 Task: Add Sprouts Organic Spicy Arrabbiata Pasta Sauce to the cart.
Action: Mouse moved to (21, 93)
Screenshot: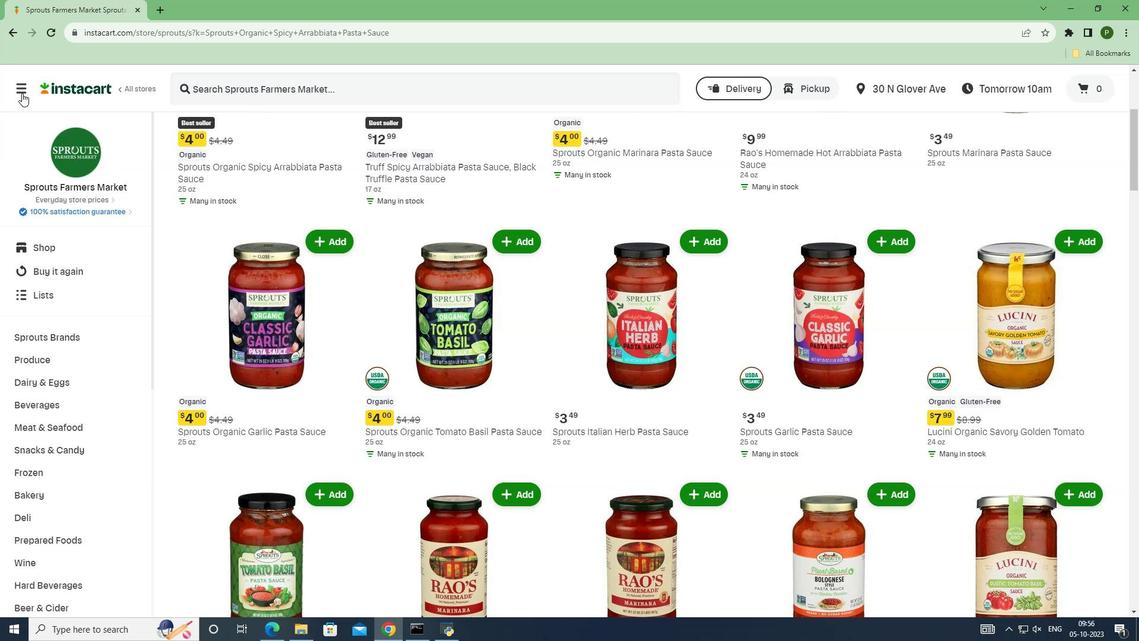 
Action: Mouse pressed left at (21, 93)
Screenshot: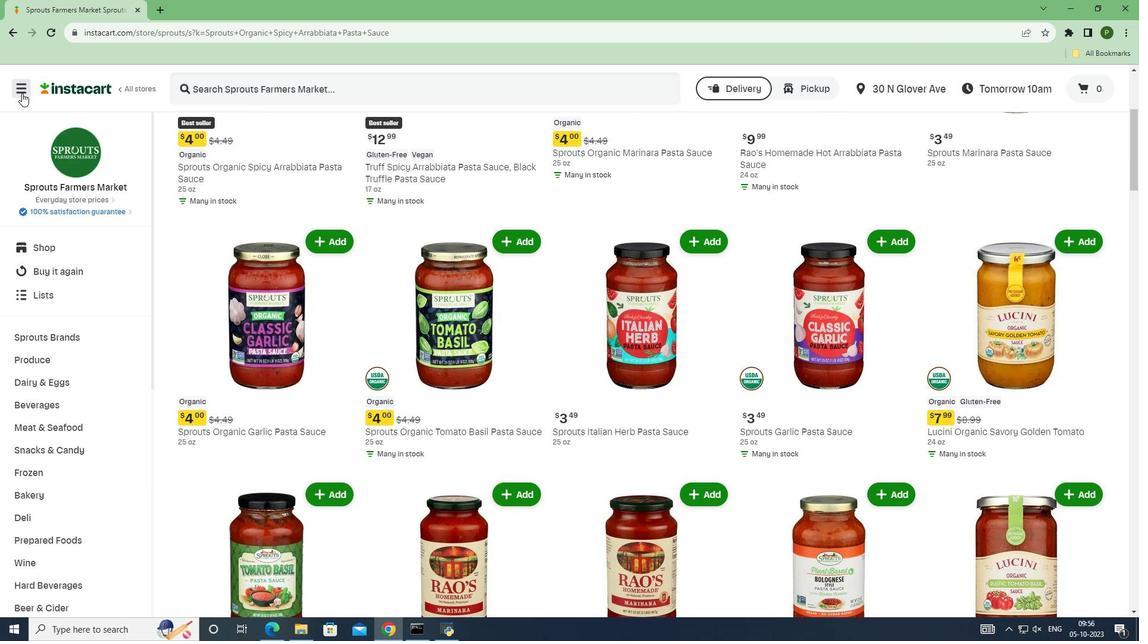 
Action: Mouse moved to (47, 328)
Screenshot: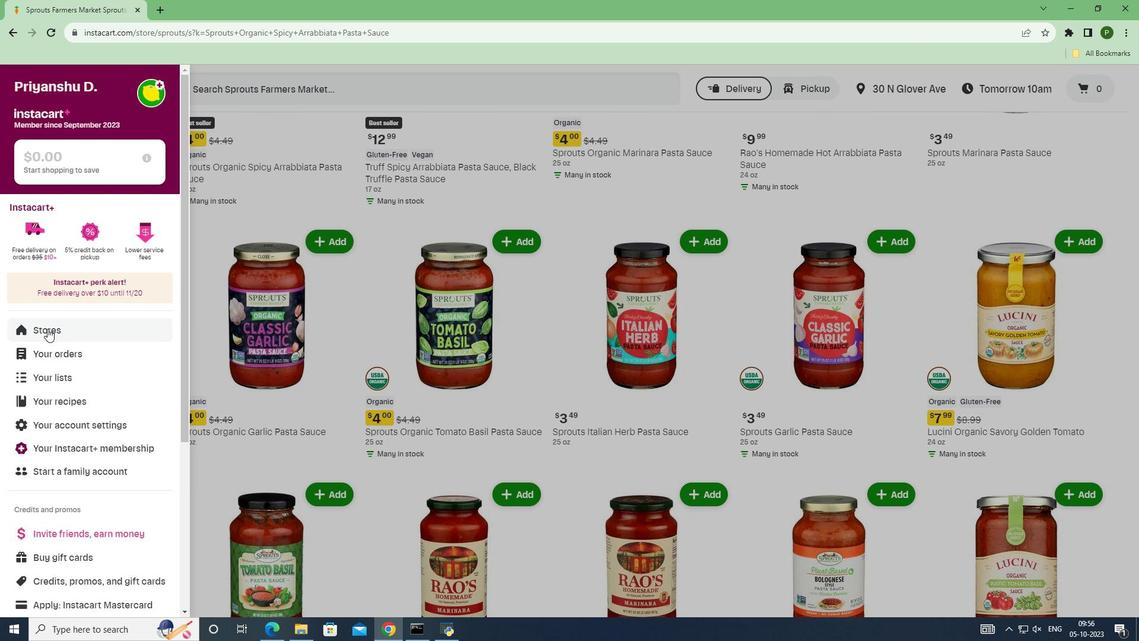
Action: Mouse pressed left at (47, 328)
Screenshot: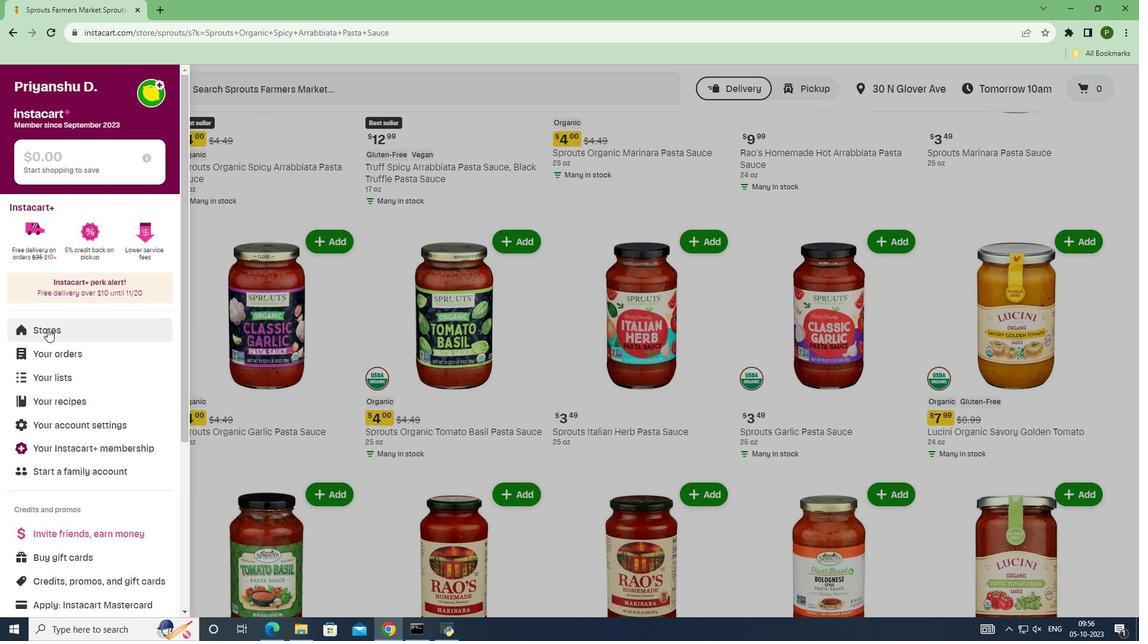 
Action: Mouse moved to (259, 141)
Screenshot: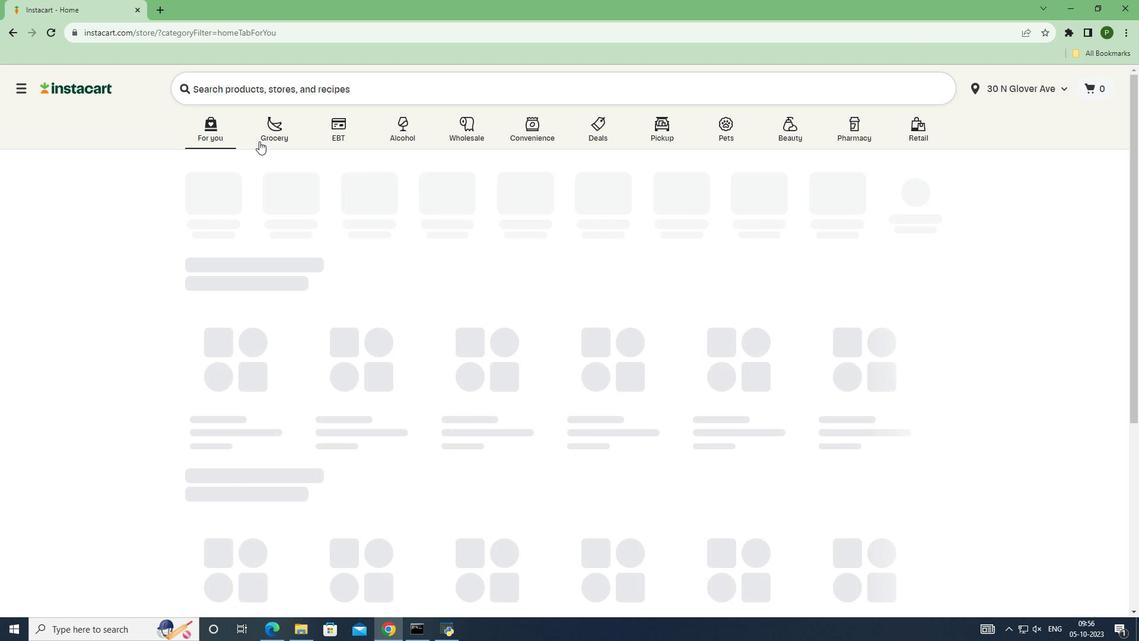 
Action: Mouse pressed left at (259, 141)
Screenshot: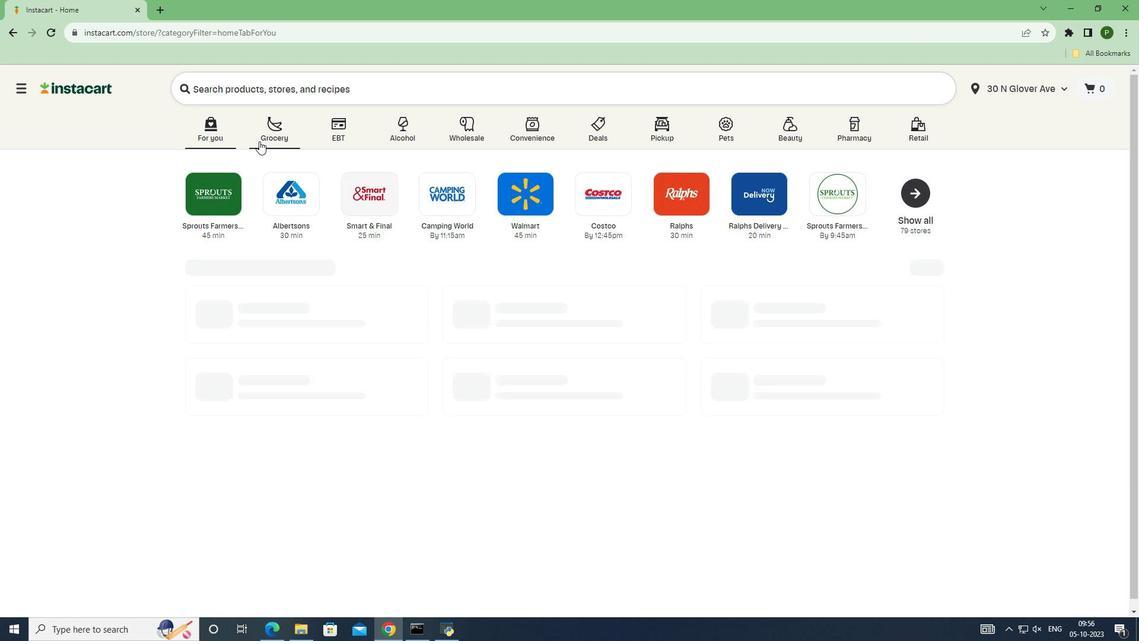 
Action: Mouse moved to (723, 275)
Screenshot: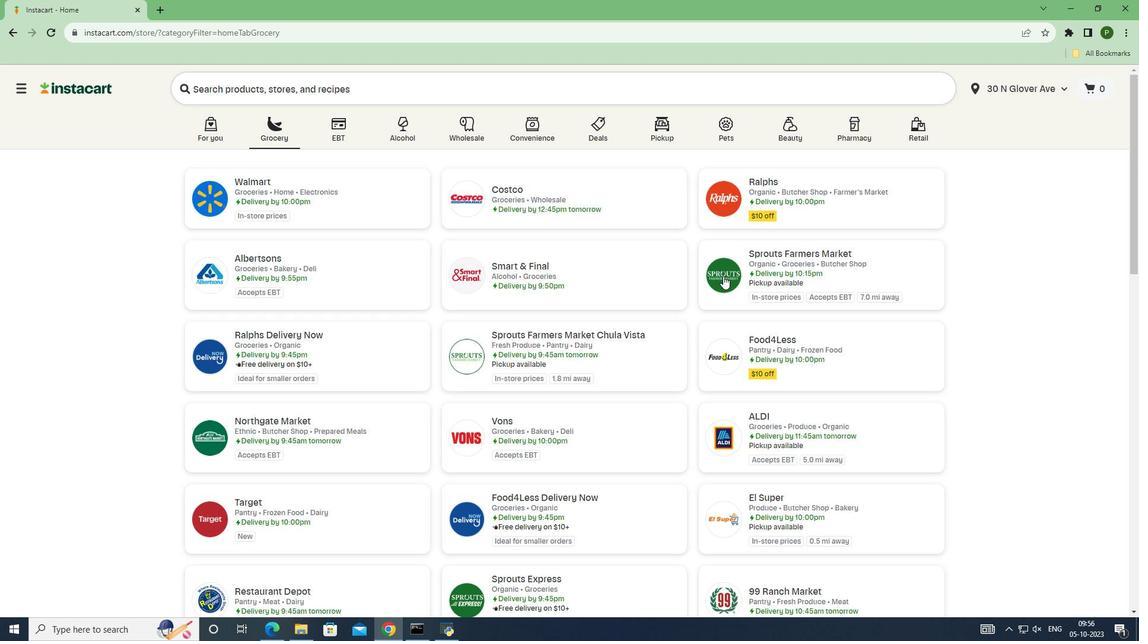 
Action: Mouse pressed left at (723, 275)
Screenshot: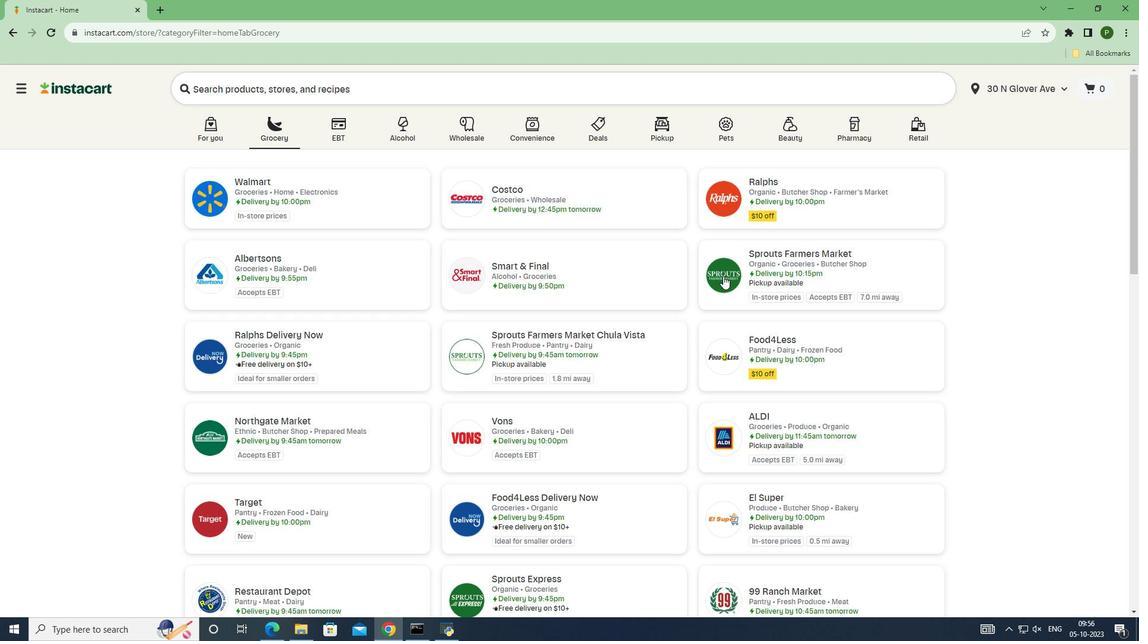 
Action: Mouse moved to (103, 341)
Screenshot: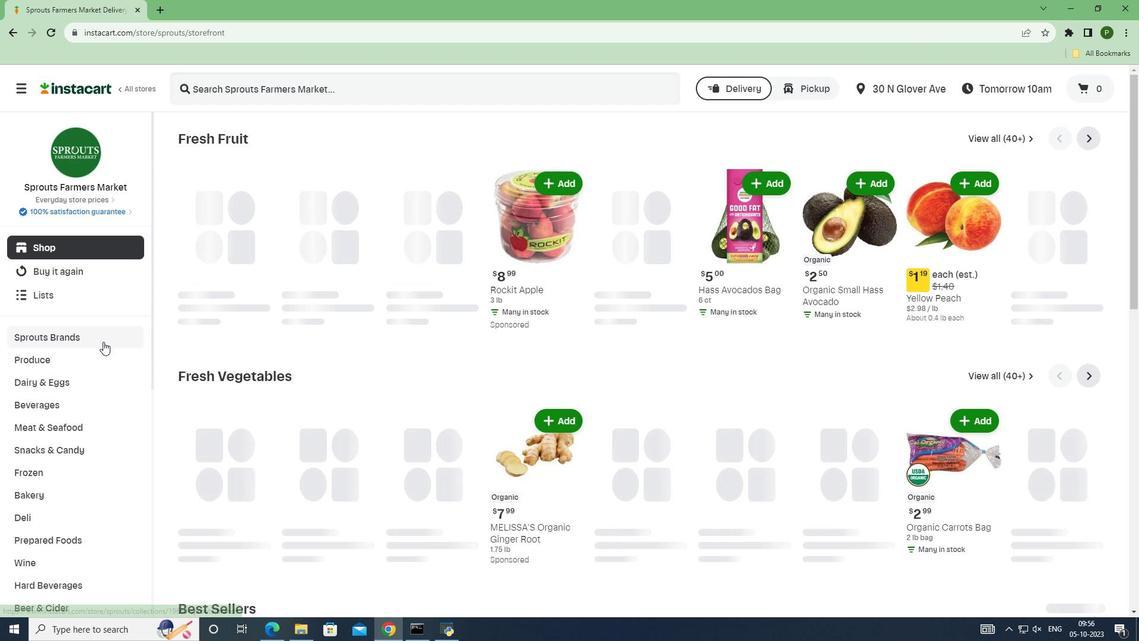 
Action: Mouse pressed left at (103, 341)
Screenshot: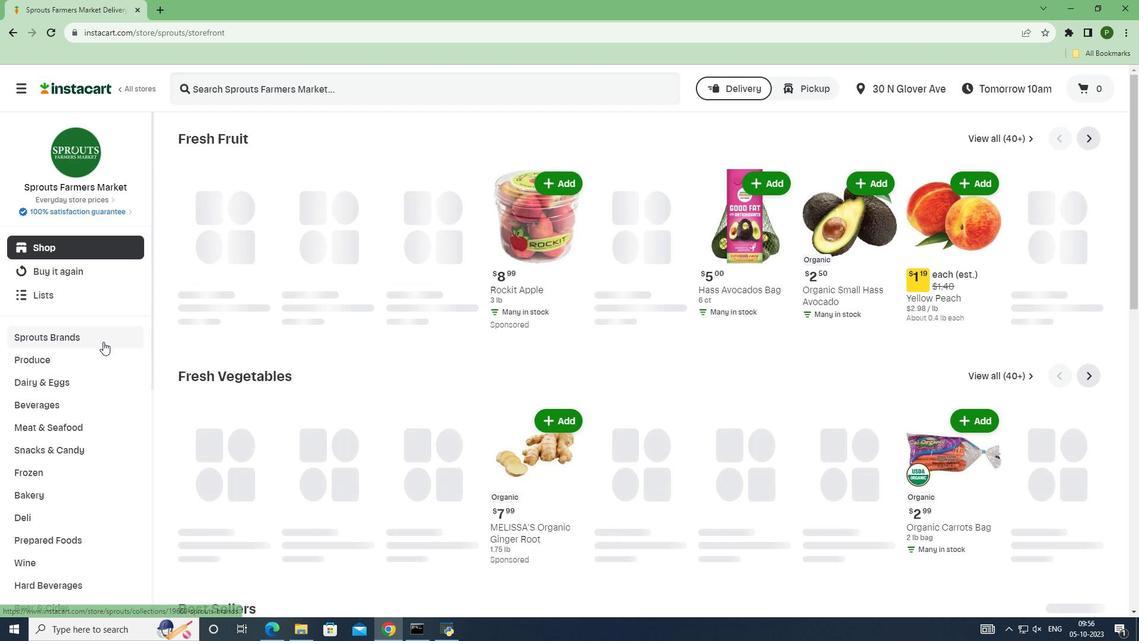 
Action: Mouse moved to (77, 431)
Screenshot: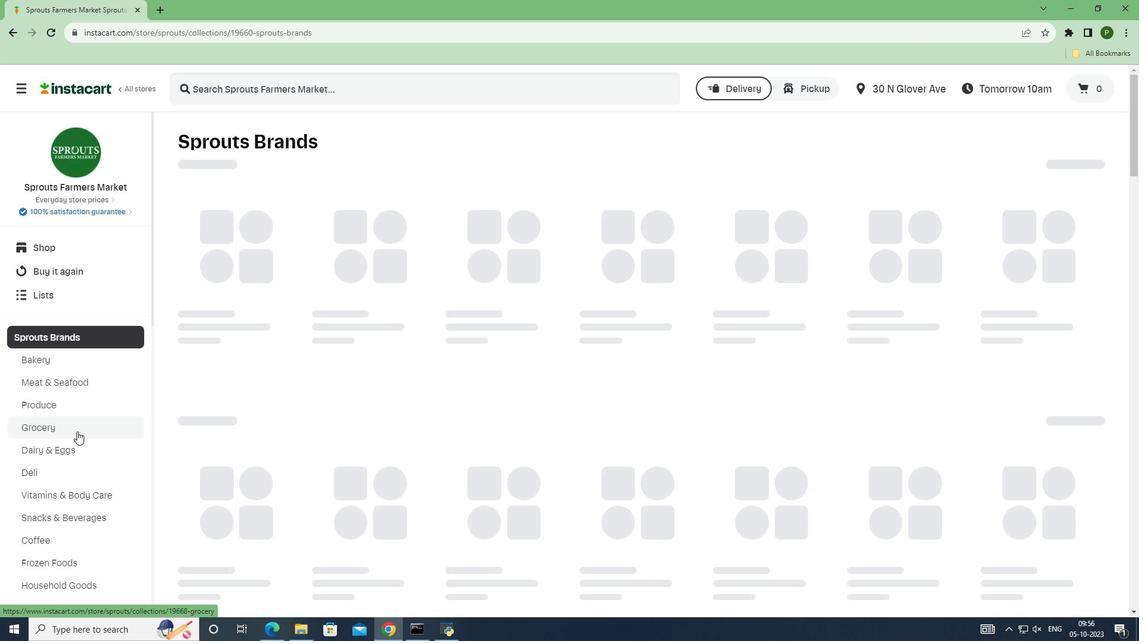 
Action: Mouse pressed left at (77, 431)
Screenshot: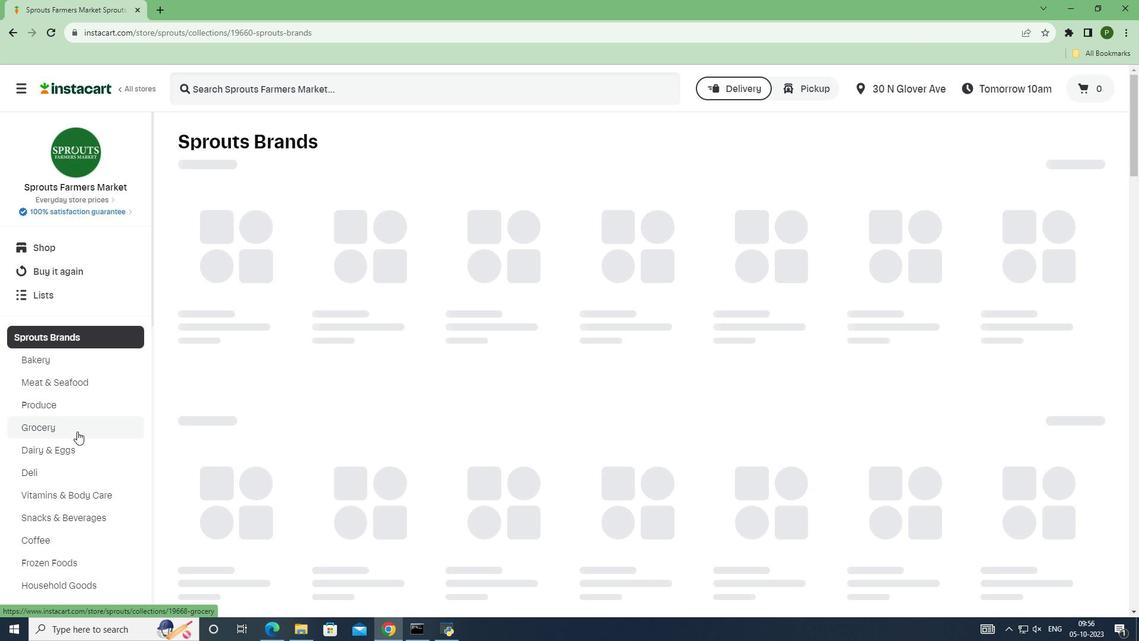 
Action: Mouse moved to (214, 250)
Screenshot: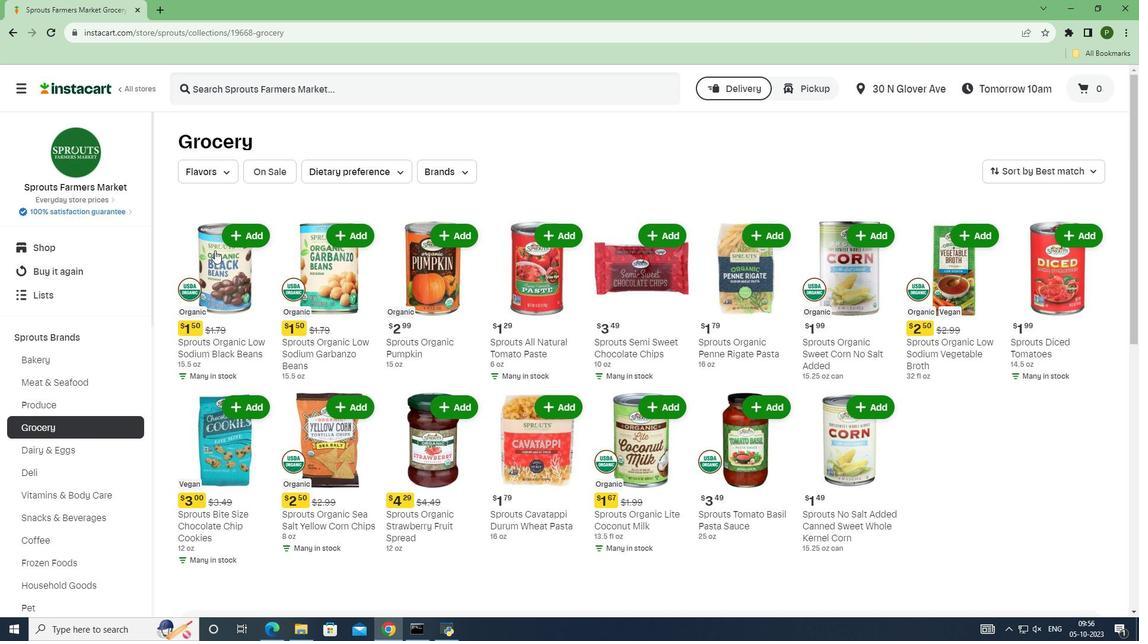 
Action: Mouse scrolled (214, 249) with delta (0, 0)
Screenshot: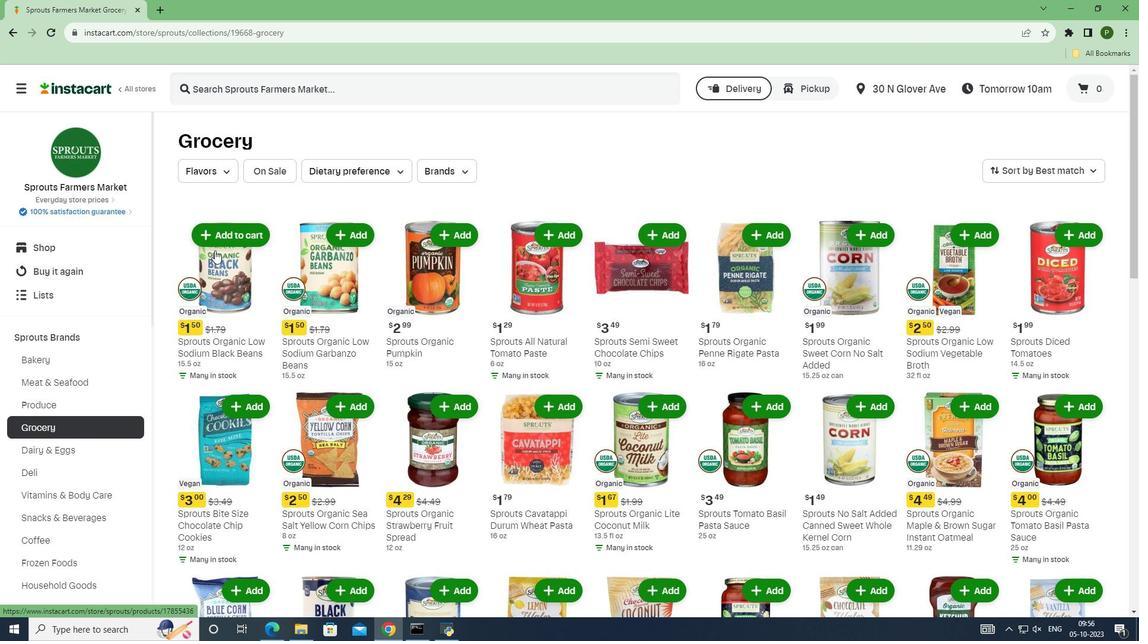 
Action: Mouse scrolled (214, 249) with delta (0, 0)
Screenshot: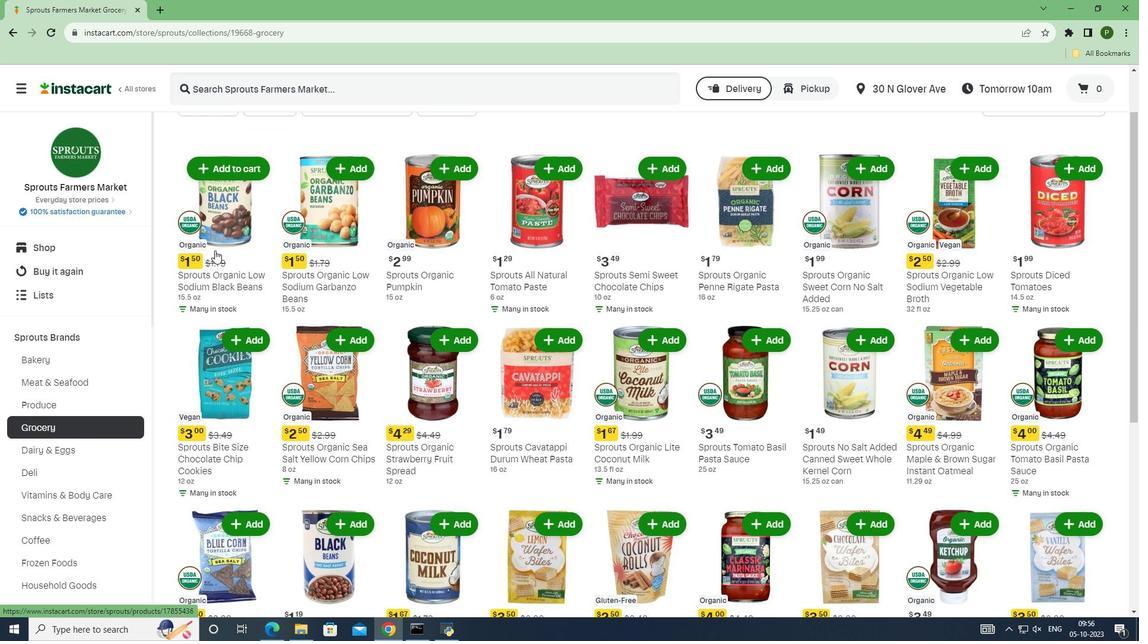 
Action: Mouse scrolled (214, 249) with delta (0, 0)
Screenshot: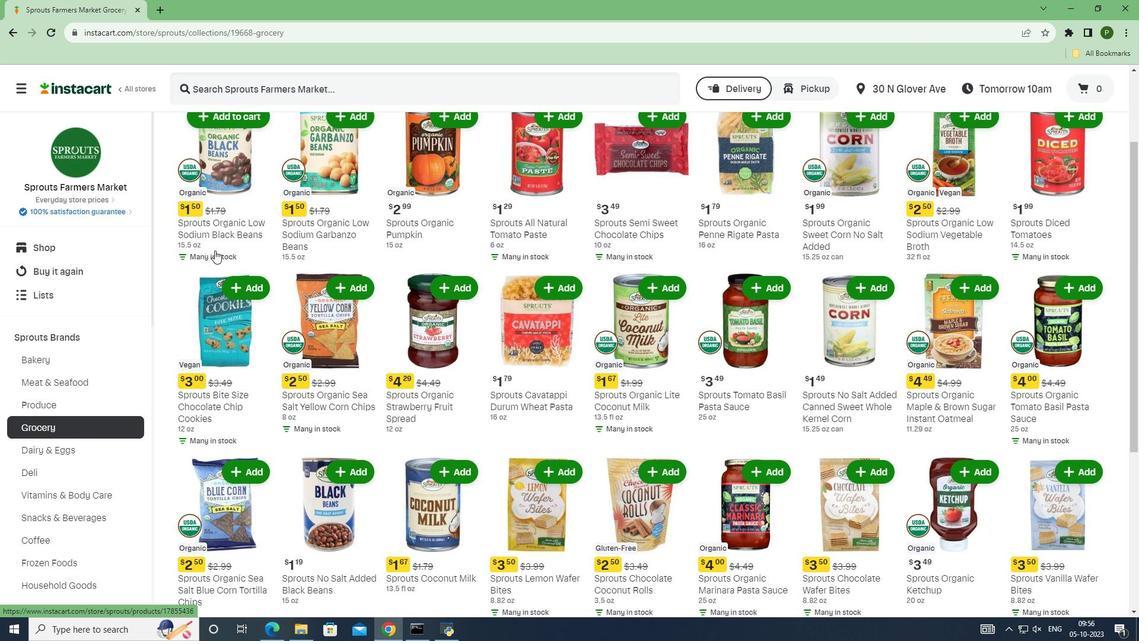 
Action: Mouse scrolled (214, 249) with delta (0, 0)
Screenshot: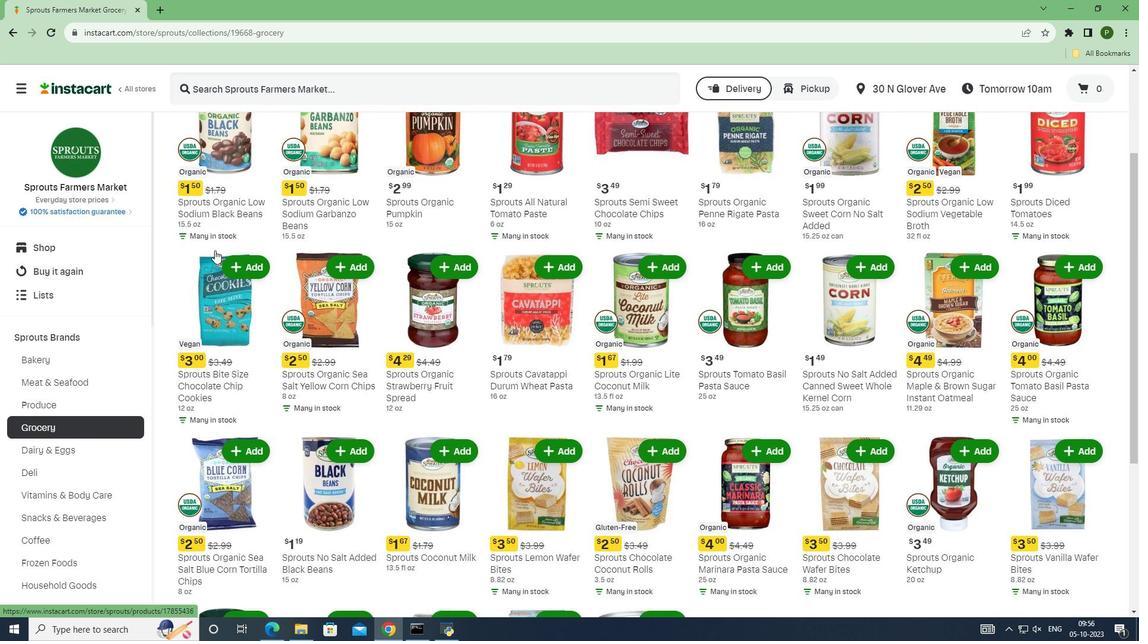 
Action: Mouse scrolled (214, 249) with delta (0, 0)
Screenshot: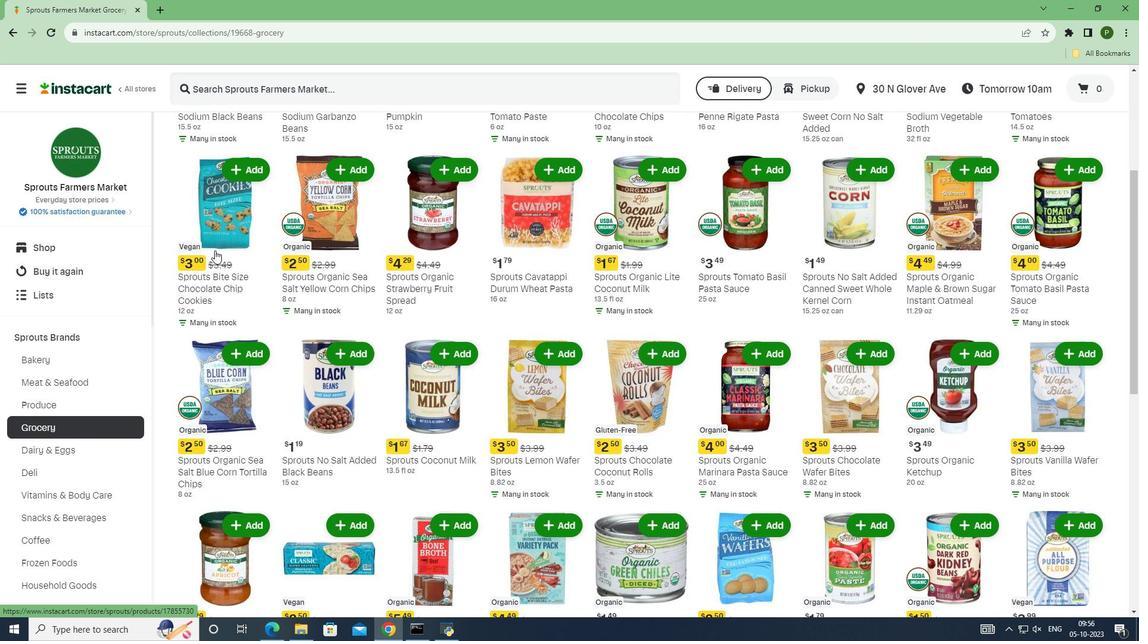 
Action: Mouse scrolled (214, 249) with delta (0, 0)
Screenshot: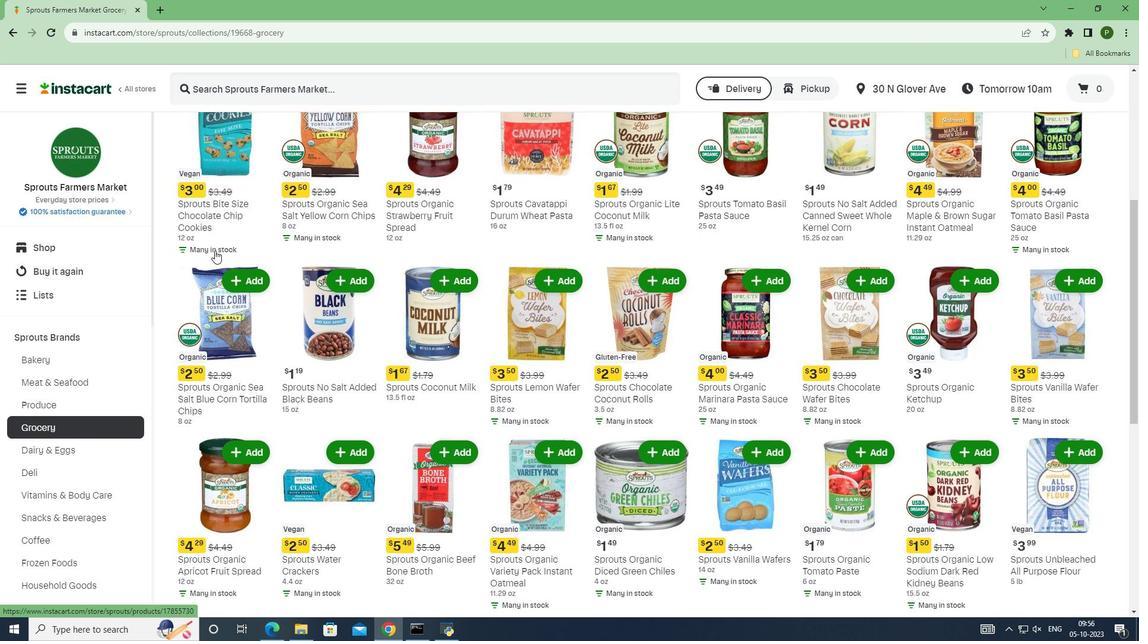 
Action: Mouse scrolled (214, 249) with delta (0, 0)
Screenshot: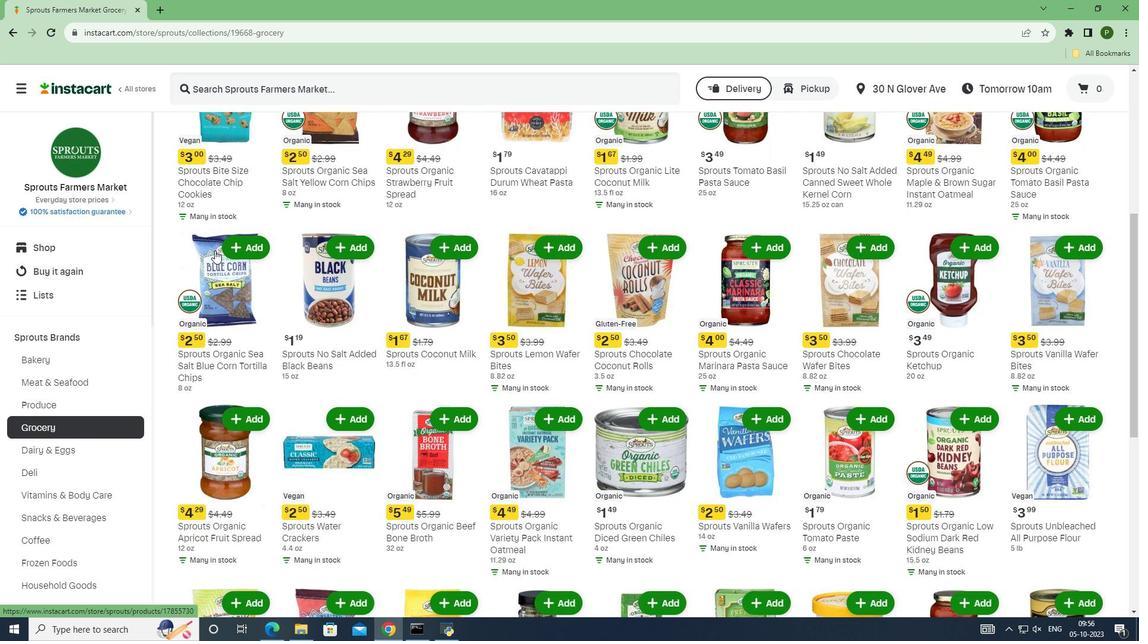 
Action: Mouse scrolled (214, 249) with delta (0, 0)
Screenshot: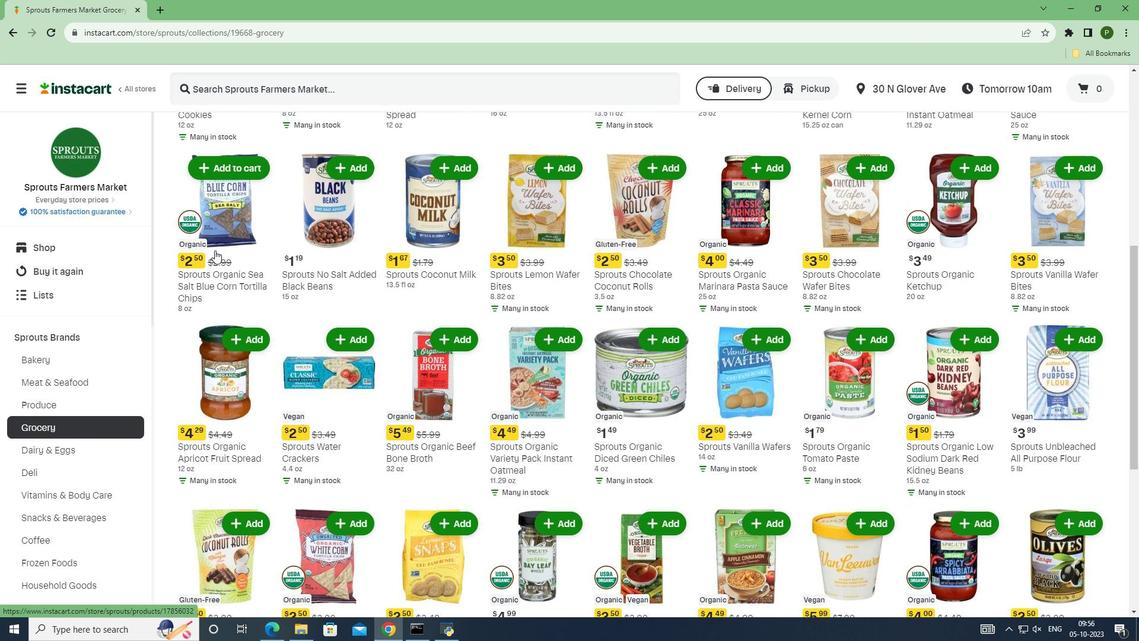 
Action: Mouse scrolled (214, 249) with delta (0, 0)
Screenshot: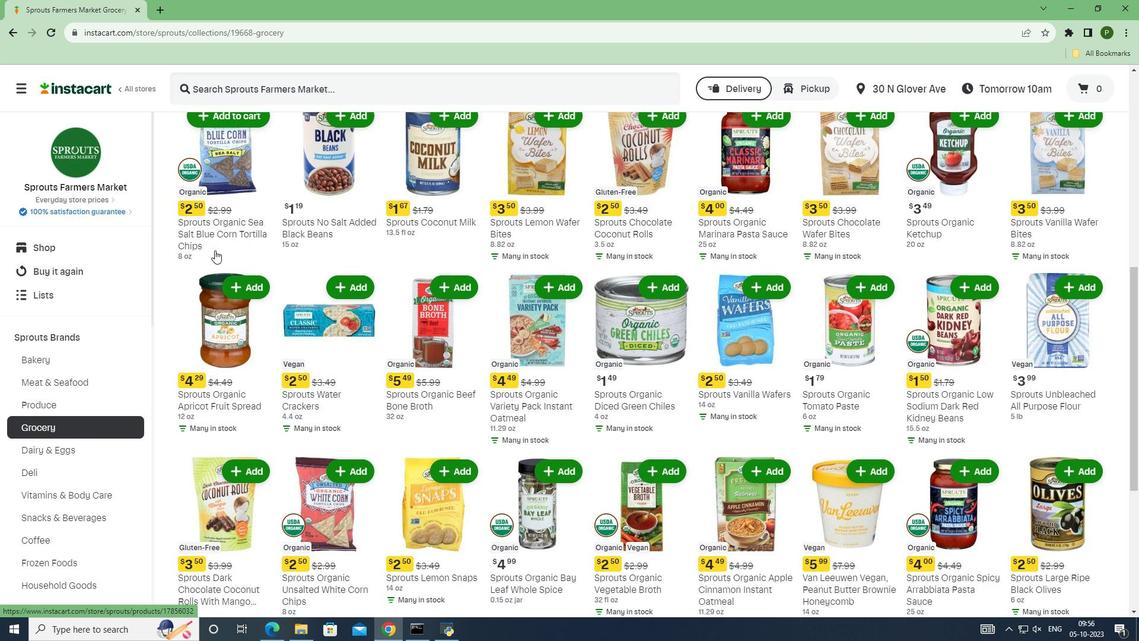 
Action: Mouse scrolled (214, 249) with delta (0, 0)
Screenshot: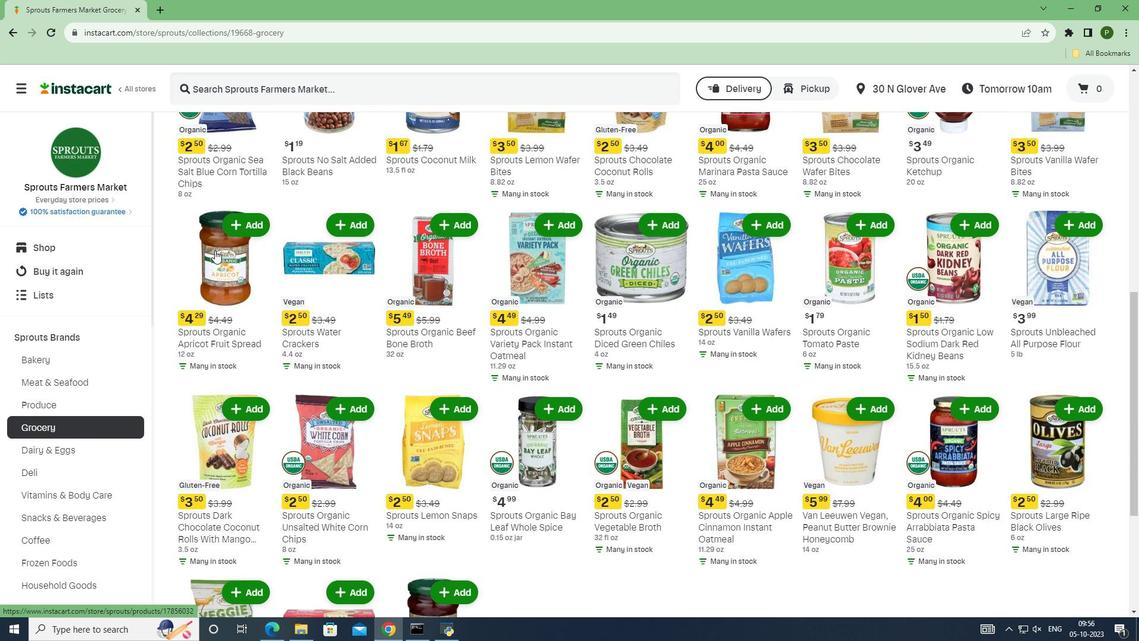 
Action: Mouse scrolled (214, 249) with delta (0, 0)
Screenshot: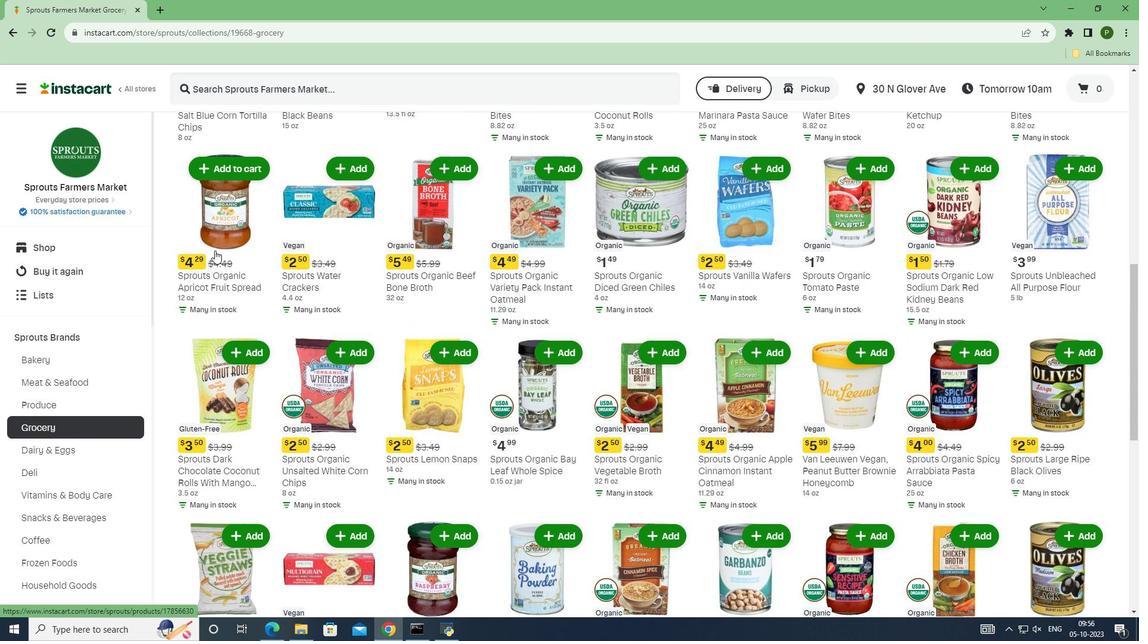 
Action: Mouse scrolled (214, 249) with delta (0, 0)
Screenshot: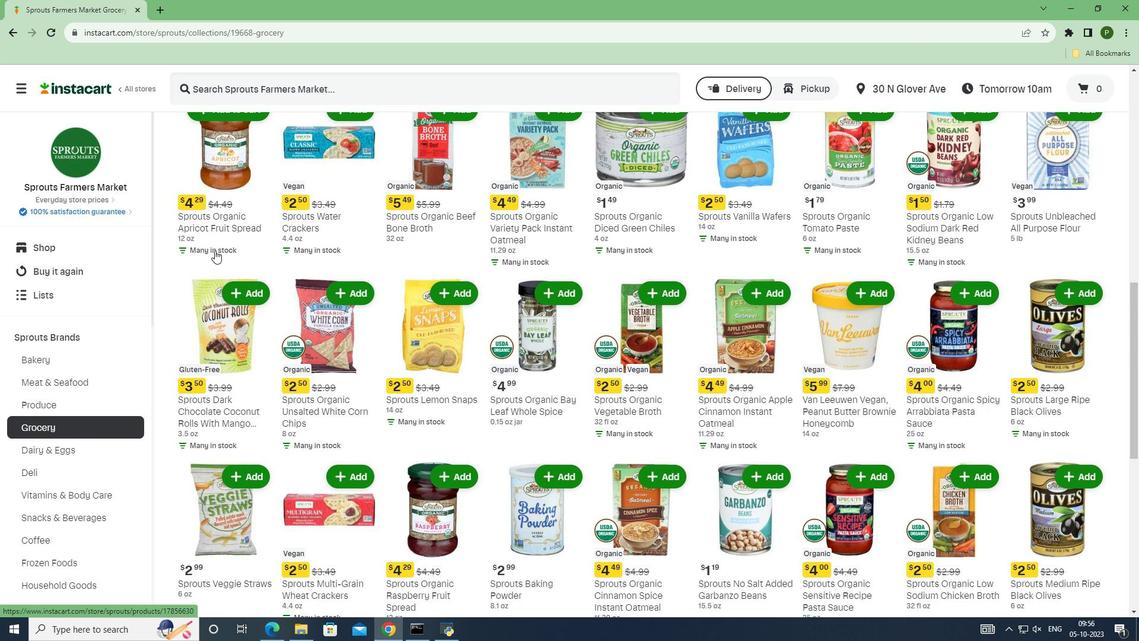 
Action: Mouse moved to (928, 230)
Screenshot: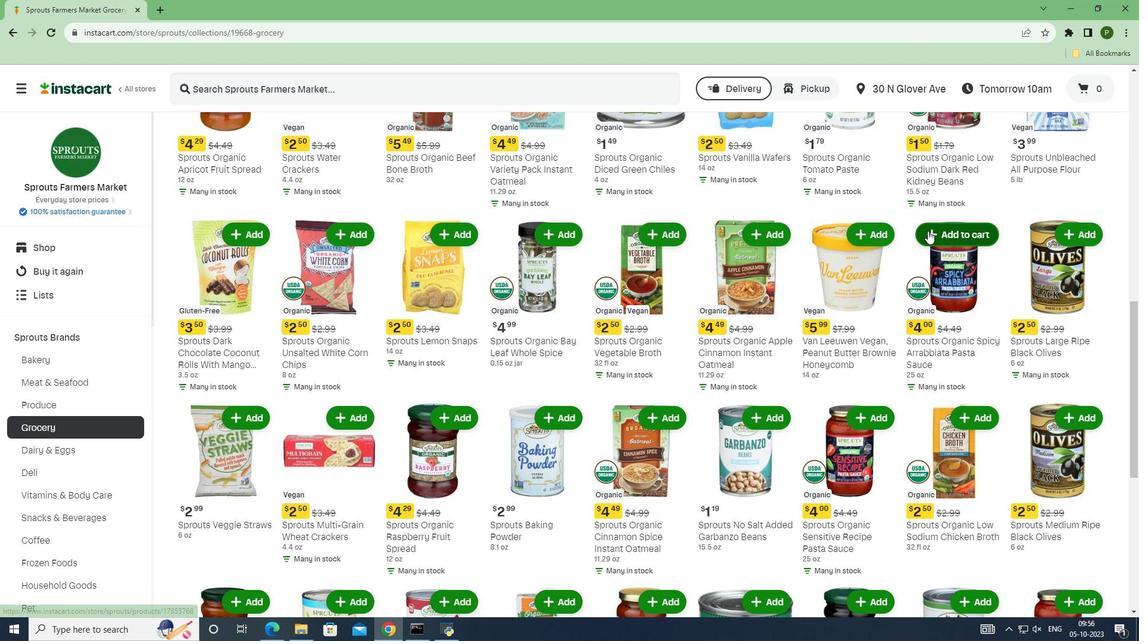 
Action: Mouse pressed left at (928, 230)
Screenshot: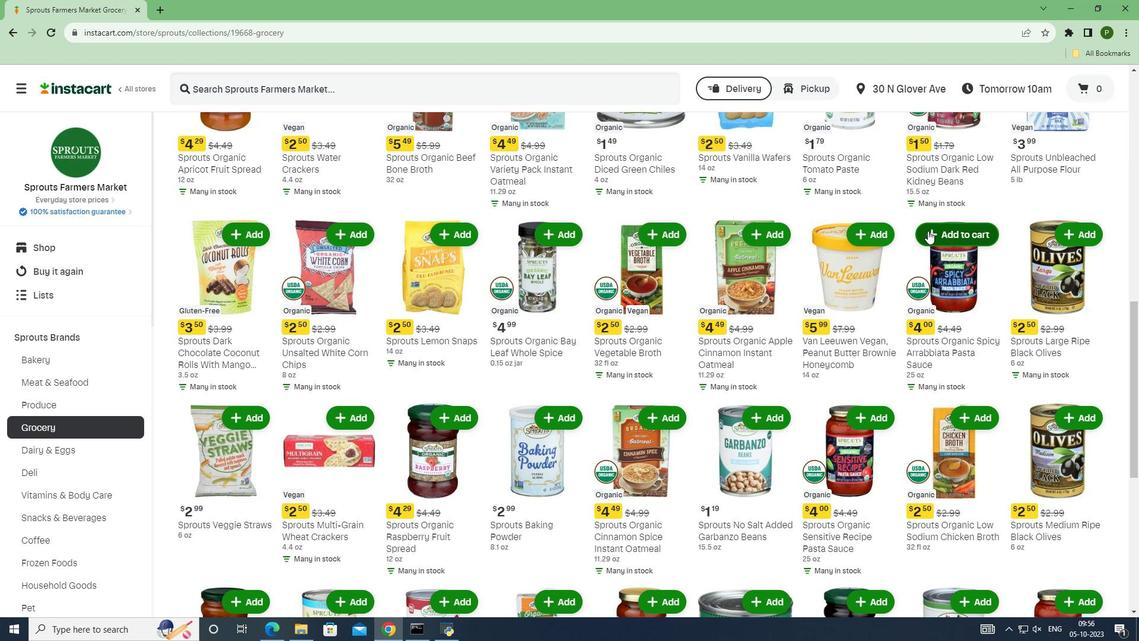 
